 Task: Set the libprojectM effect title font to "C:\WINDOWS\Fonts\arial.ttf".
Action: Mouse moved to (122, 12)
Screenshot: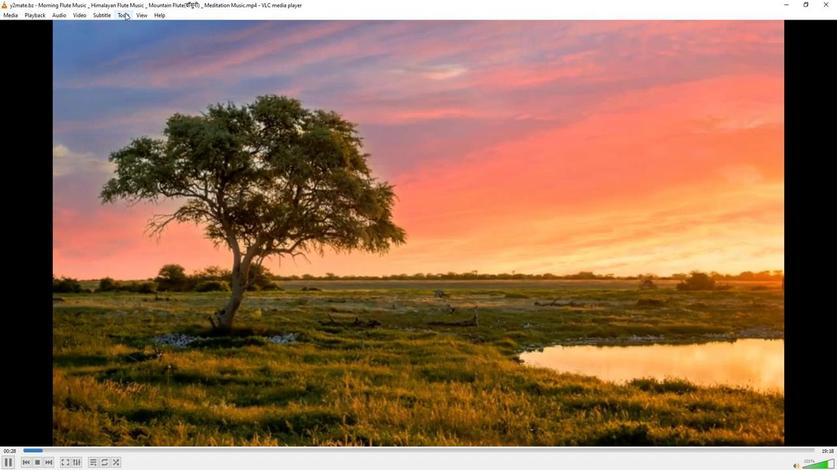 
Action: Mouse pressed left at (122, 12)
Screenshot: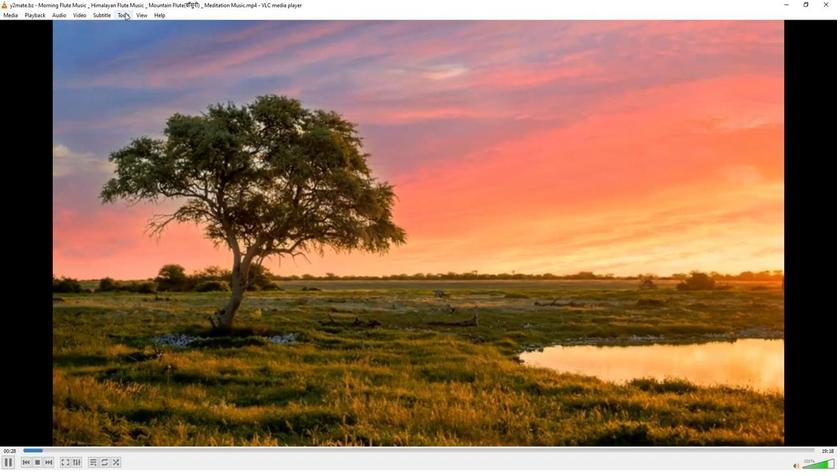 
Action: Mouse moved to (124, 120)
Screenshot: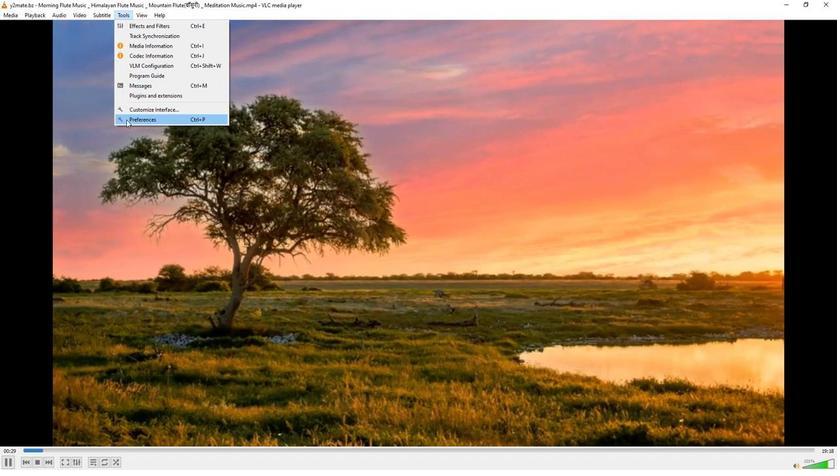 
Action: Mouse pressed left at (124, 120)
Screenshot: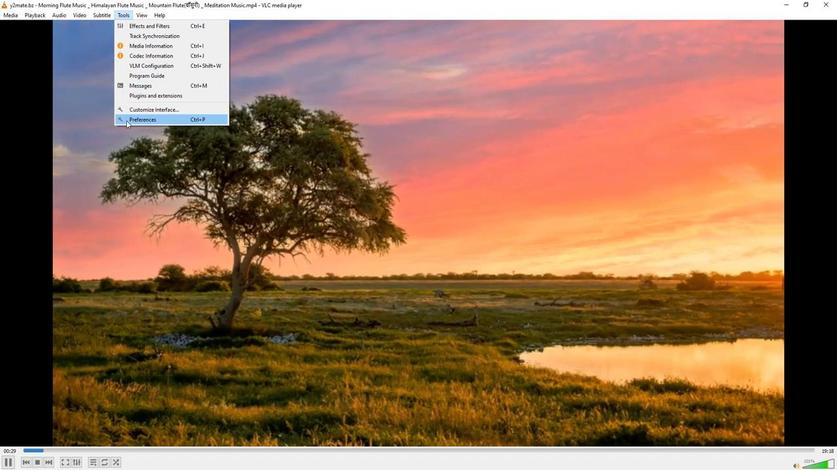 
Action: Mouse moved to (274, 384)
Screenshot: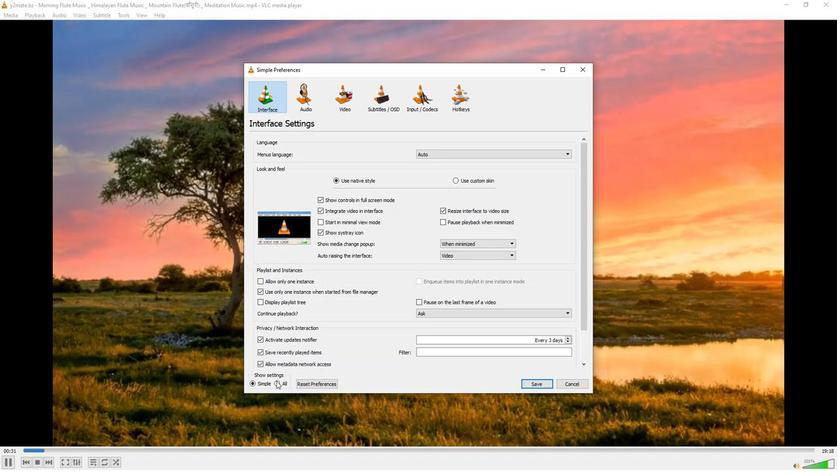 
Action: Mouse pressed left at (274, 384)
Screenshot: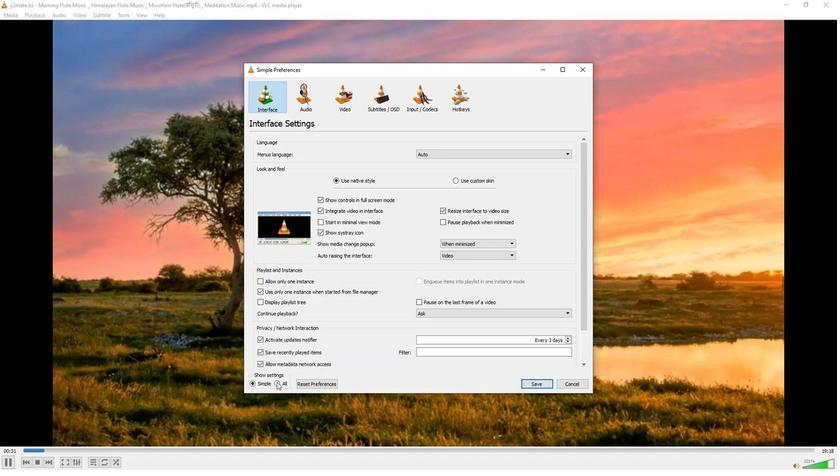 
Action: Mouse moved to (266, 213)
Screenshot: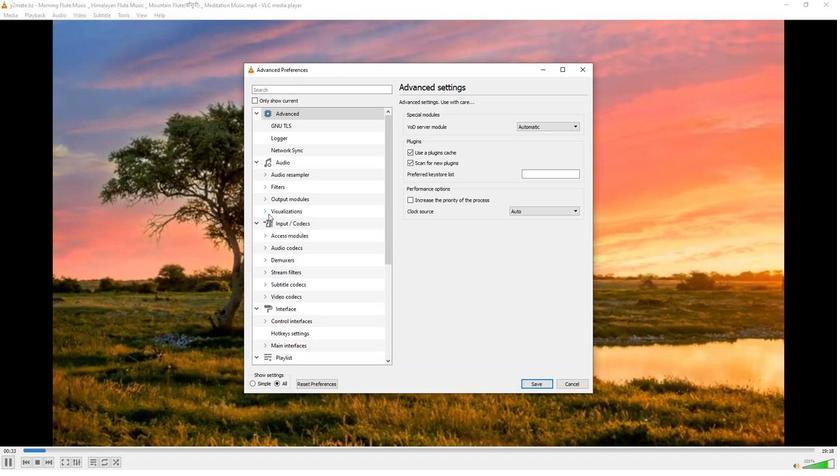 
Action: Mouse pressed left at (266, 213)
Screenshot: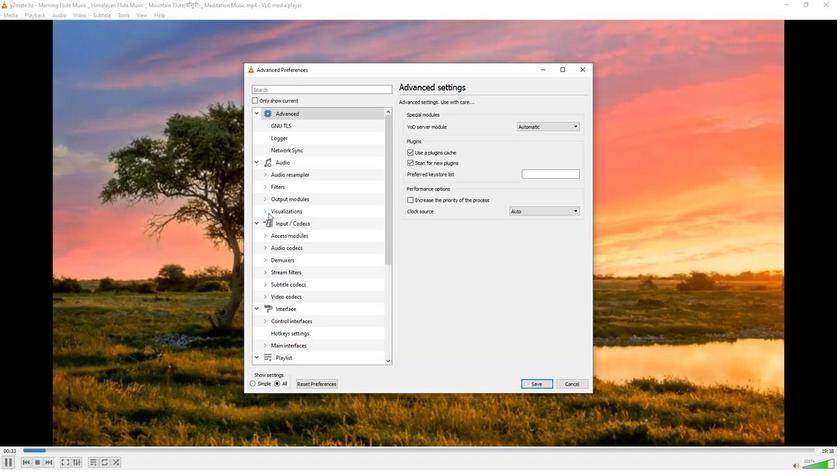 
Action: Mouse moved to (280, 246)
Screenshot: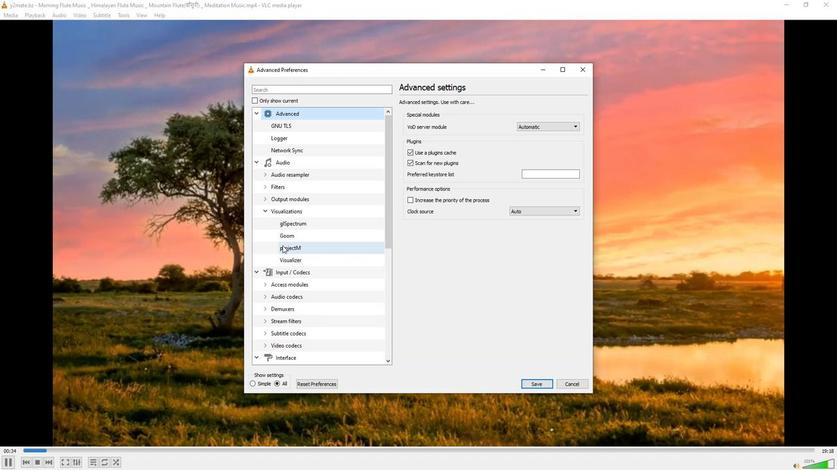 
Action: Mouse pressed left at (280, 246)
Screenshot: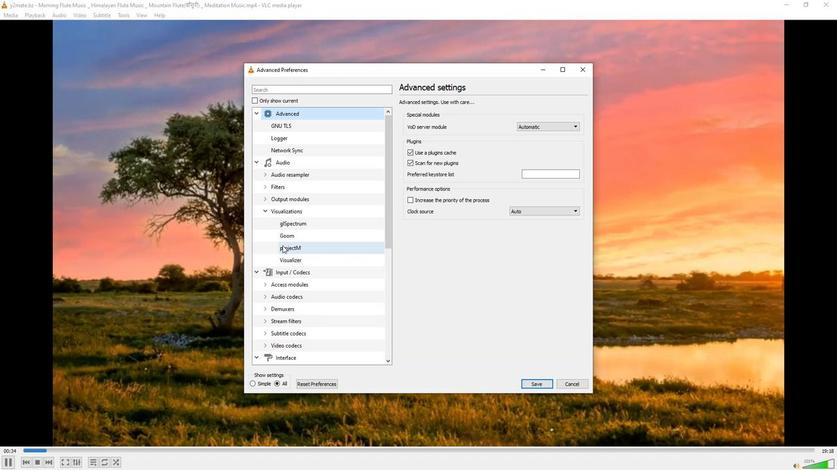 
Action: Mouse moved to (495, 130)
Screenshot: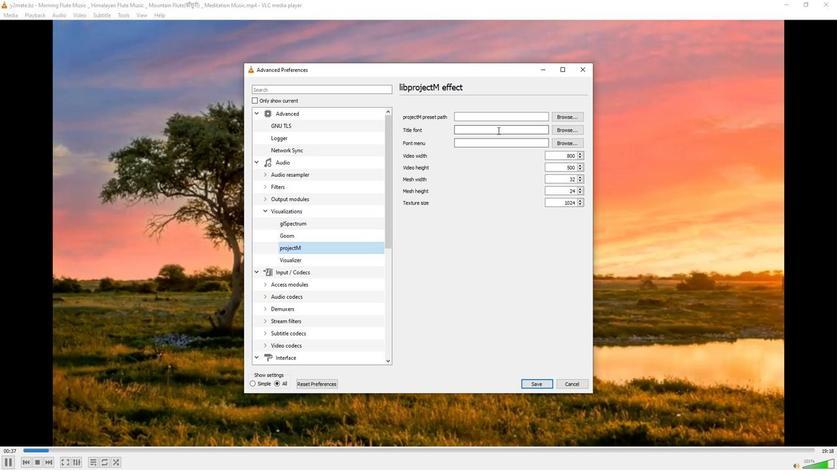 
Action: Mouse pressed left at (495, 130)
Screenshot: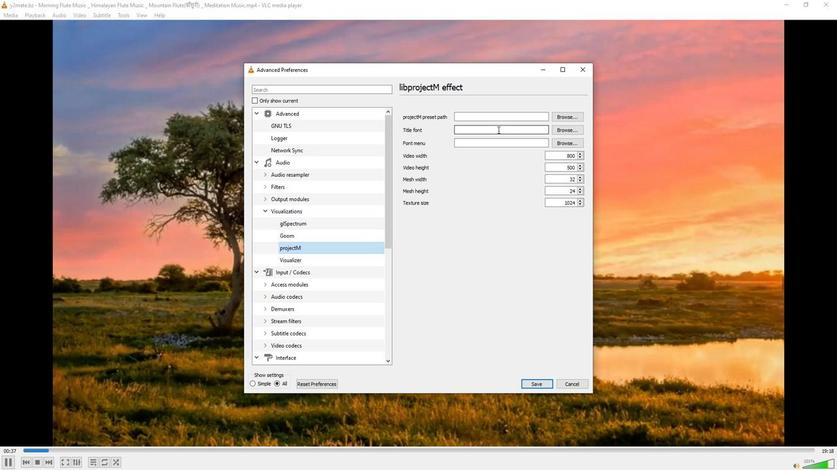 
Action: Key pressed <Key.shift>C<Key.shift>:\<Key.shift>W<Key.shift>I<Key.shift>NDOWS\<Key.shift>Fonts\arial.ttf
Screenshot: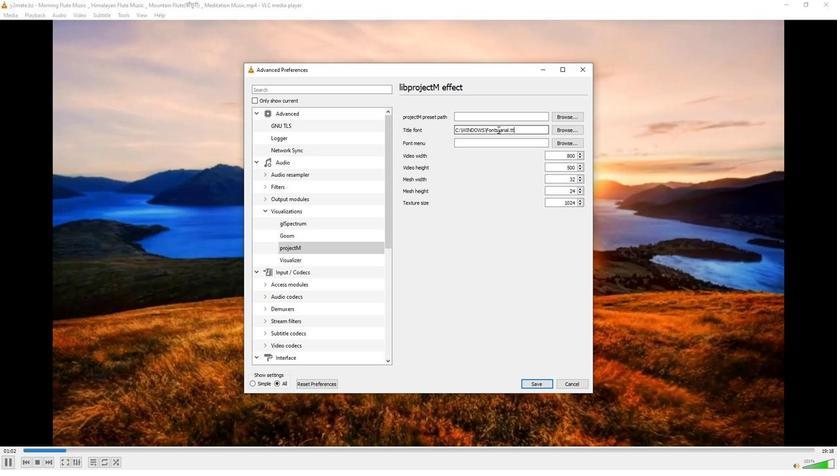 
Action: Mouse moved to (529, 228)
Screenshot: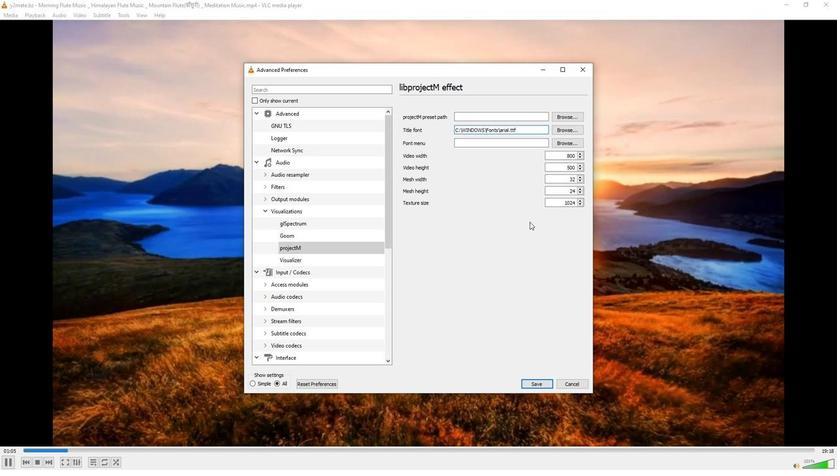 
